 Task: Check the percentage active listings of new carpet in the last 5 years.
Action: Mouse moved to (749, 166)
Screenshot: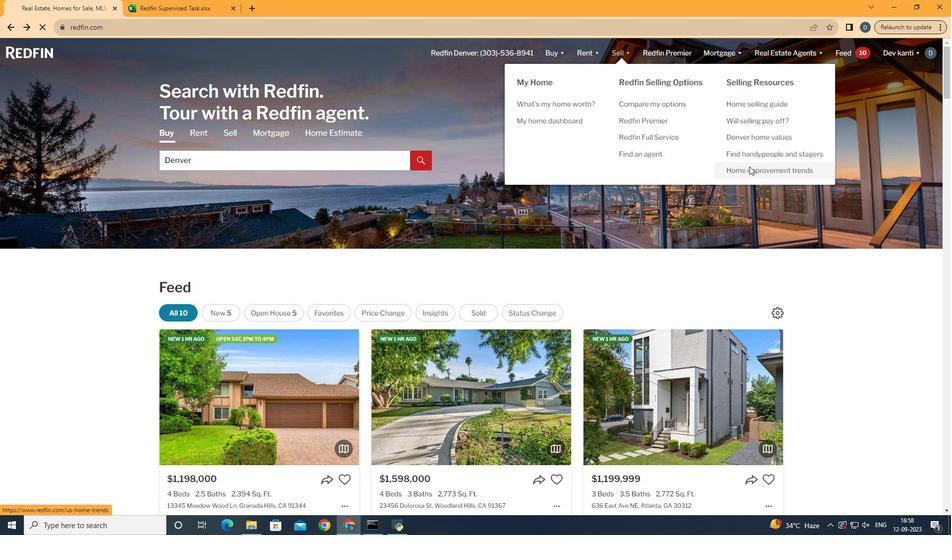
Action: Mouse pressed left at (749, 166)
Screenshot: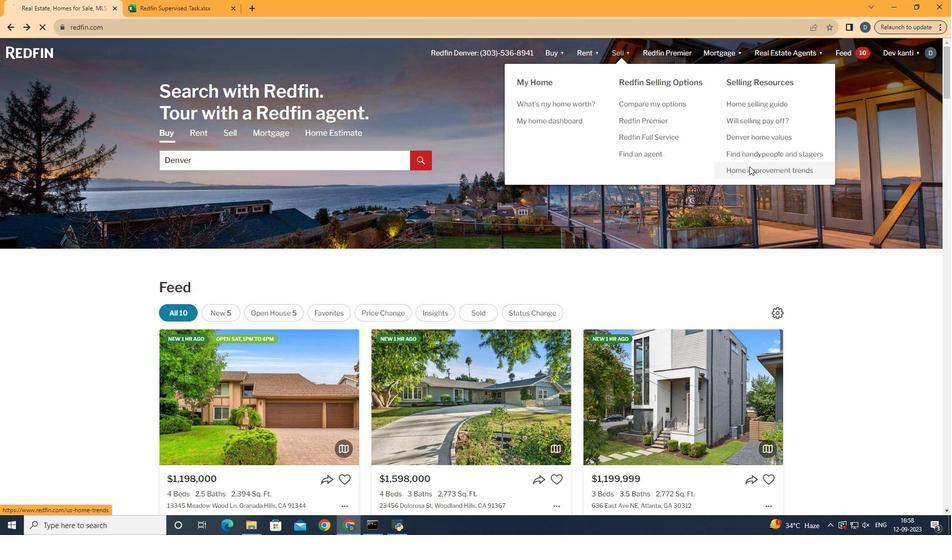 
Action: Mouse moved to (241, 190)
Screenshot: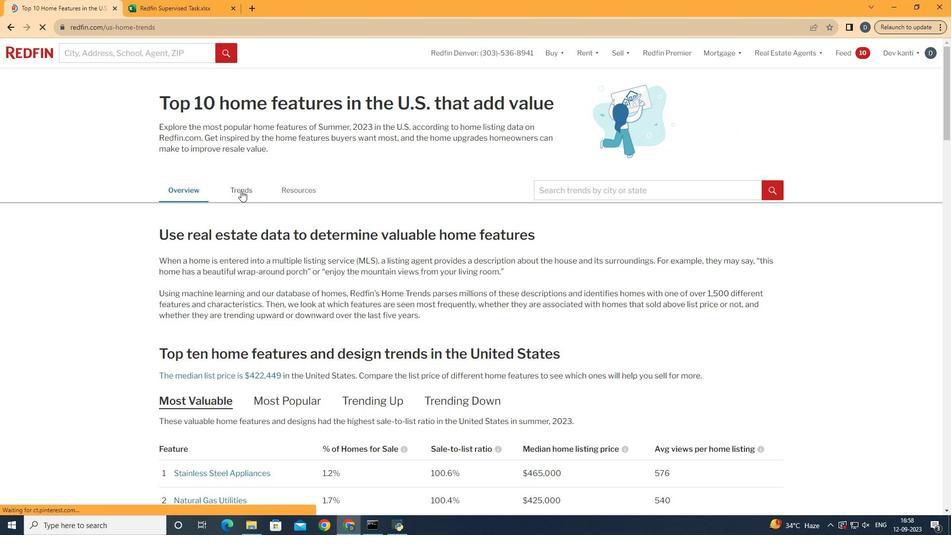 
Action: Mouse pressed left at (241, 190)
Screenshot: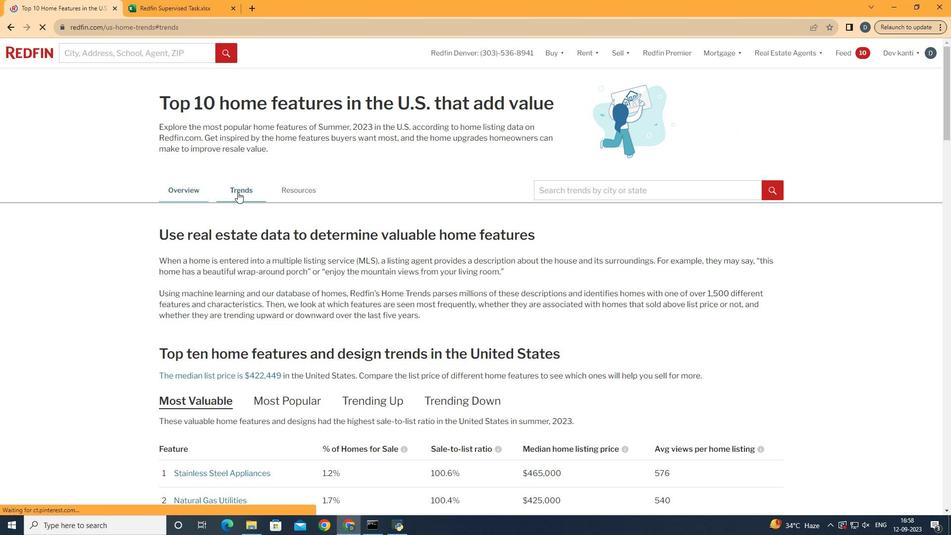 
Action: Mouse moved to (427, 248)
Screenshot: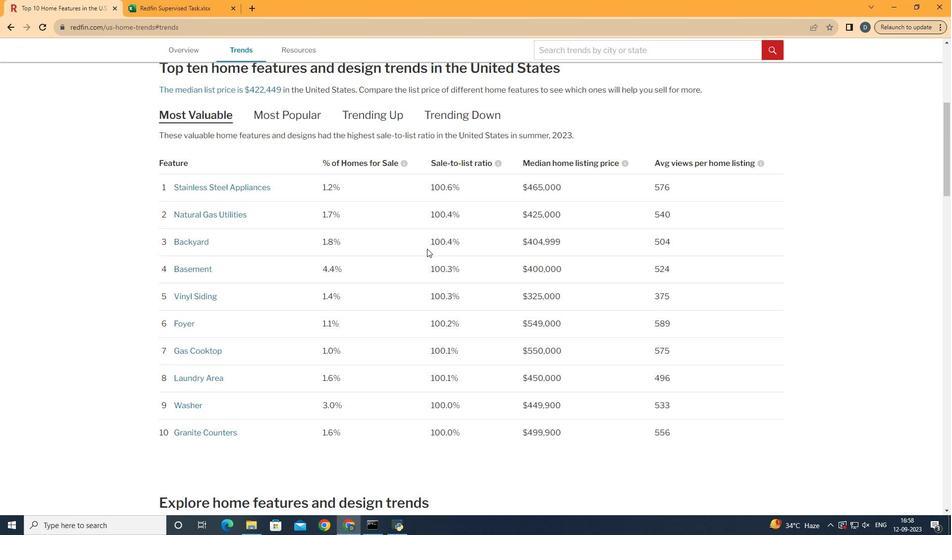 
Action: Mouse scrolled (427, 248) with delta (0, 0)
Screenshot: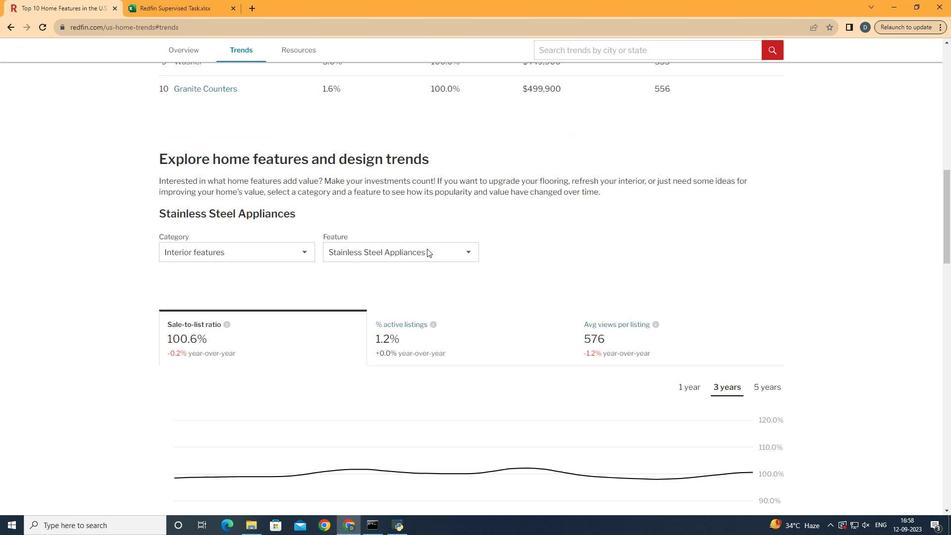
Action: Mouse scrolled (427, 248) with delta (0, 0)
Screenshot: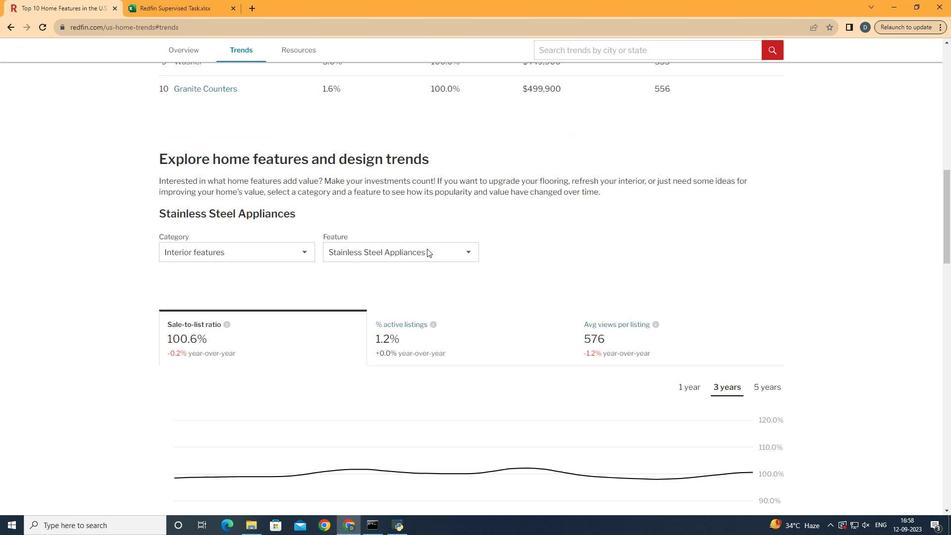 
Action: Mouse scrolled (427, 248) with delta (0, 0)
Screenshot: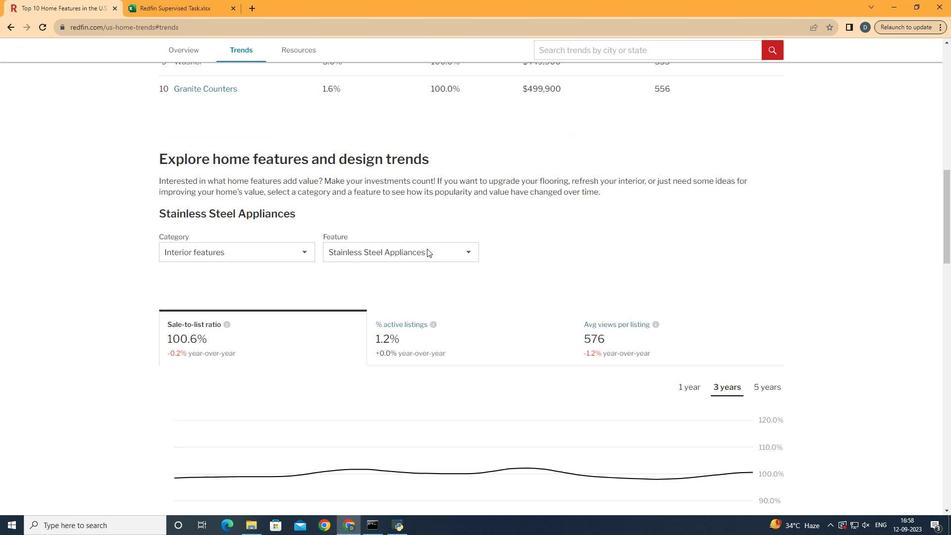 
Action: Mouse scrolled (427, 248) with delta (0, 0)
Screenshot: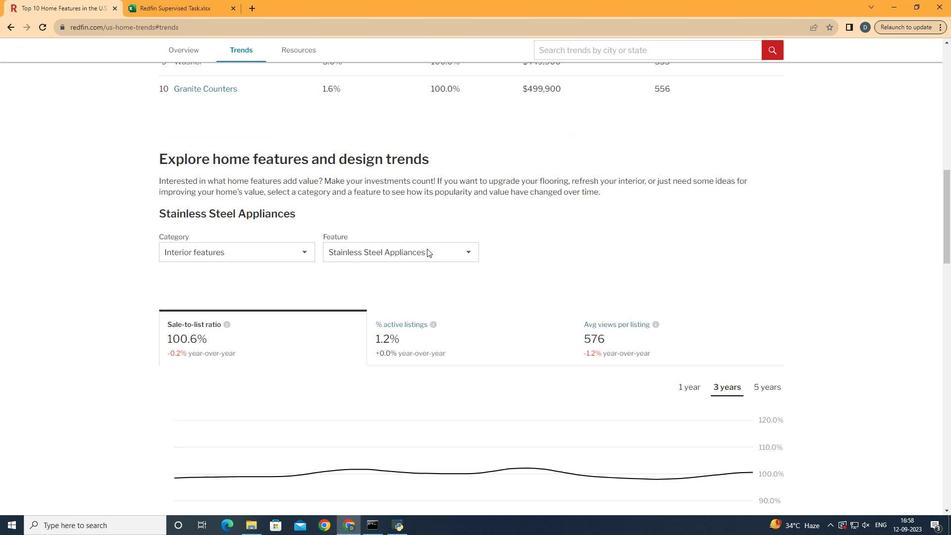 
Action: Mouse scrolled (427, 248) with delta (0, 0)
Screenshot: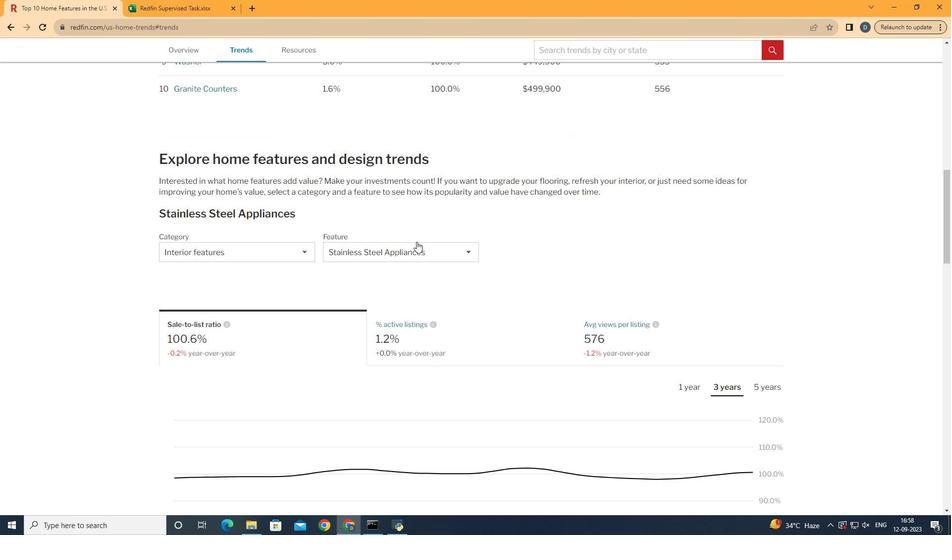 
Action: Mouse scrolled (427, 248) with delta (0, 0)
Screenshot: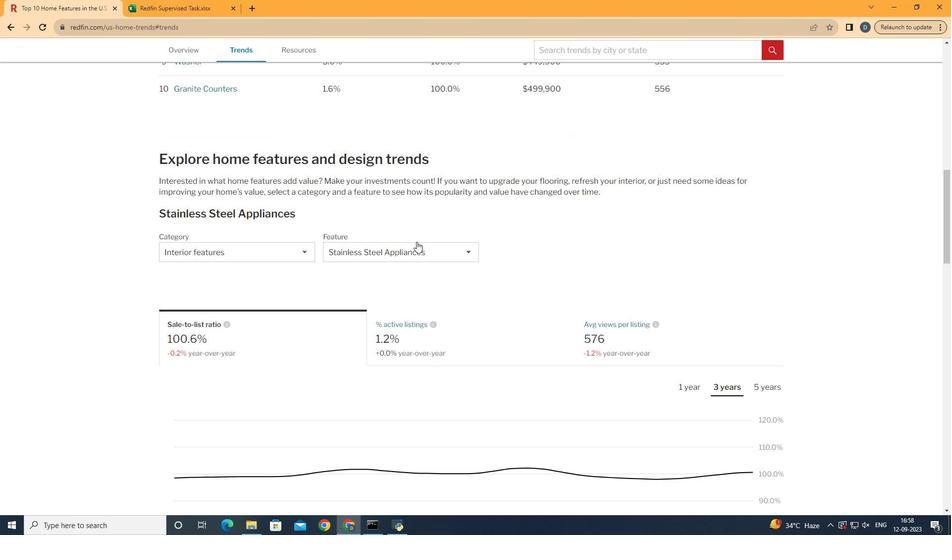 
Action: Mouse scrolled (427, 248) with delta (0, 0)
Screenshot: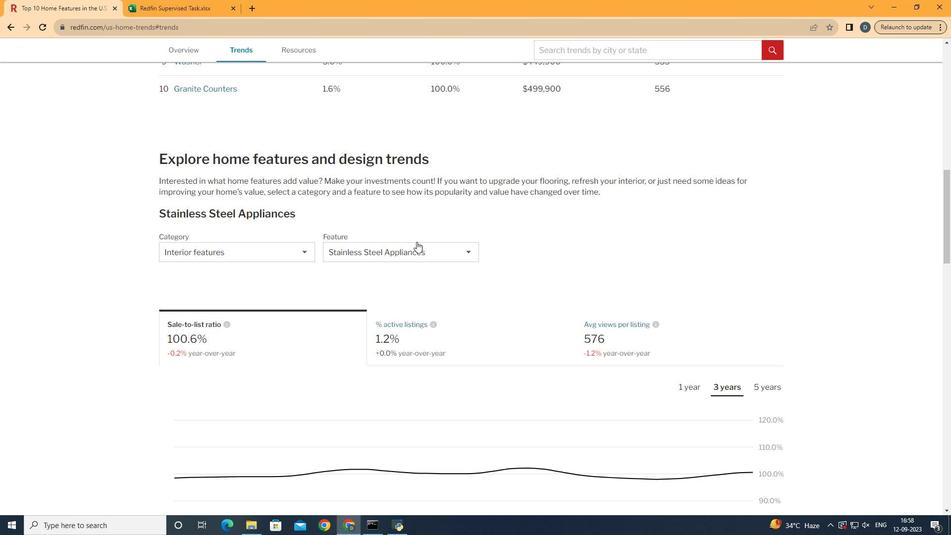 
Action: Mouse moved to (273, 244)
Screenshot: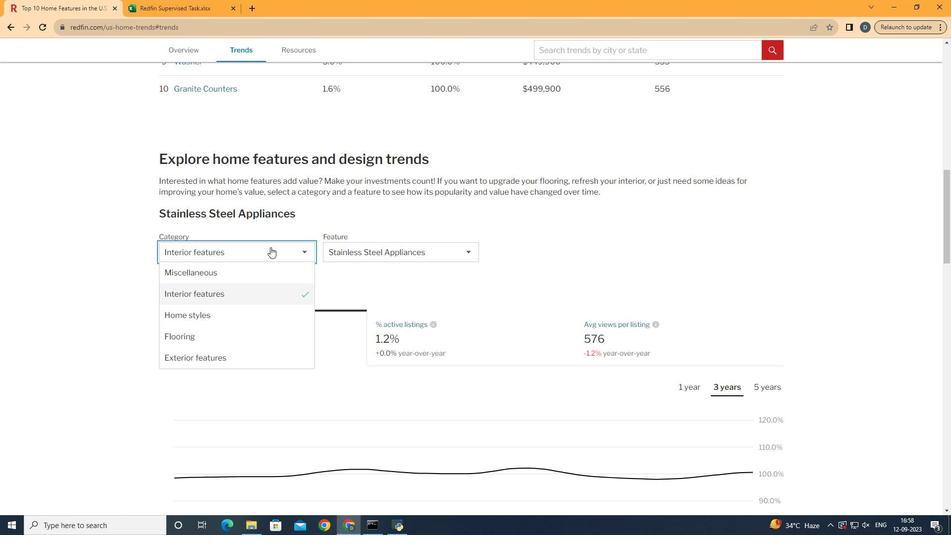 
Action: Mouse pressed left at (273, 244)
Screenshot: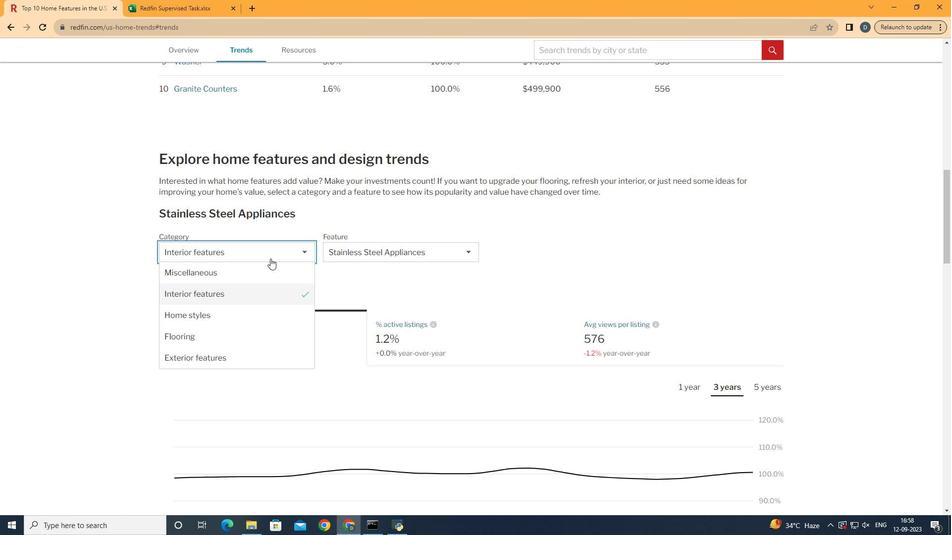 
Action: Mouse moved to (261, 286)
Screenshot: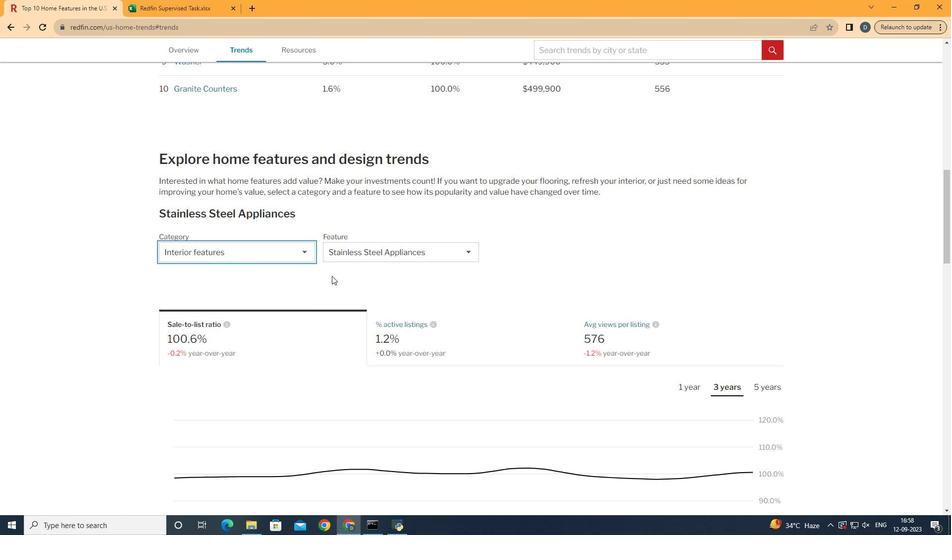 
Action: Mouse pressed left at (261, 286)
Screenshot: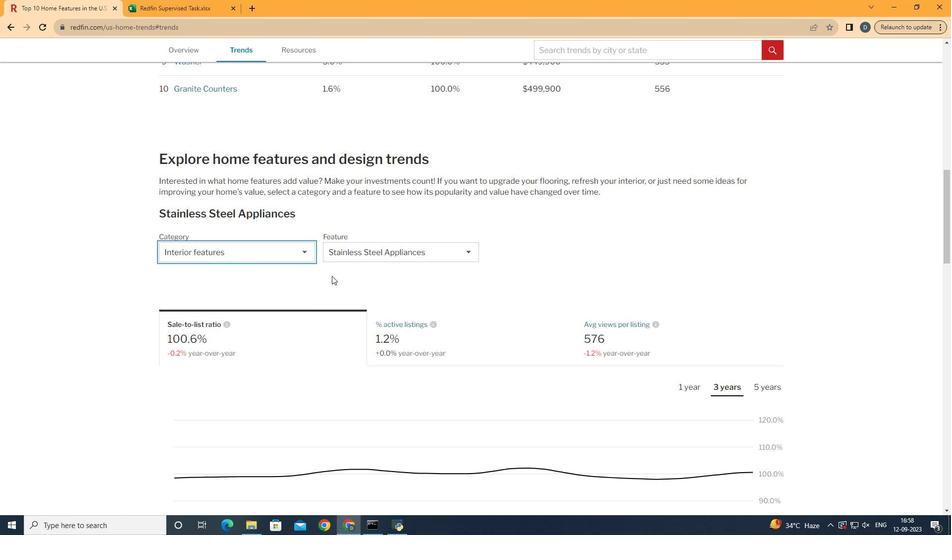 
Action: Mouse moved to (370, 252)
Screenshot: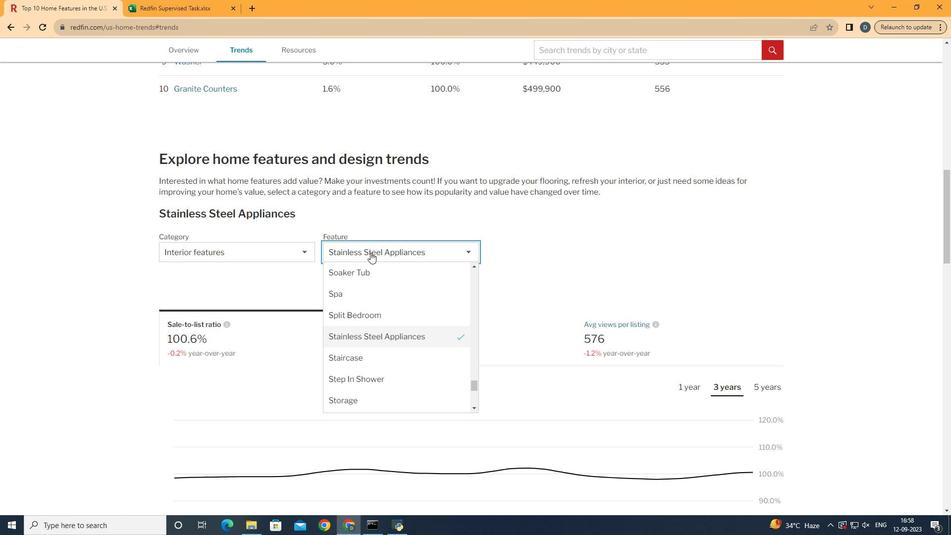 
Action: Mouse pressed left at (370, 252)
Screenshot: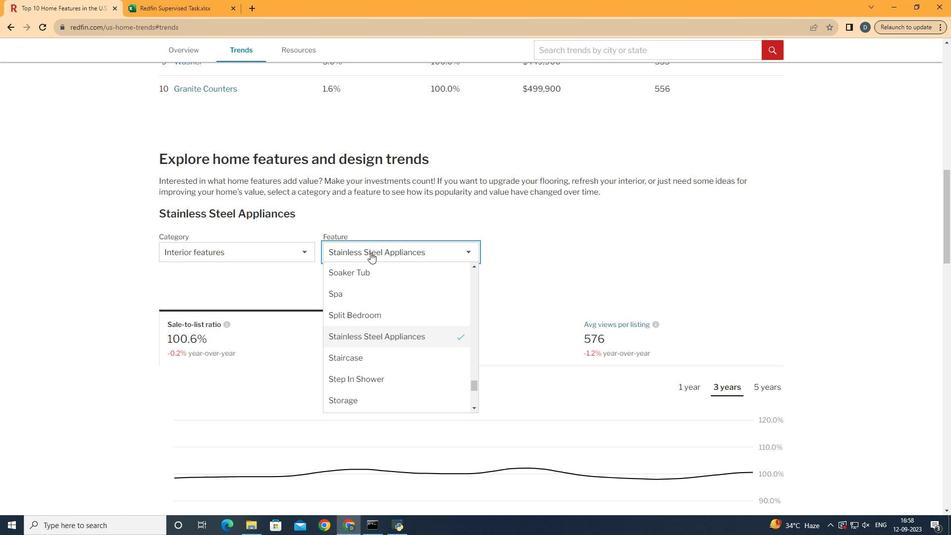 
Action: Mouse moved to (396, 332)
Screenshot: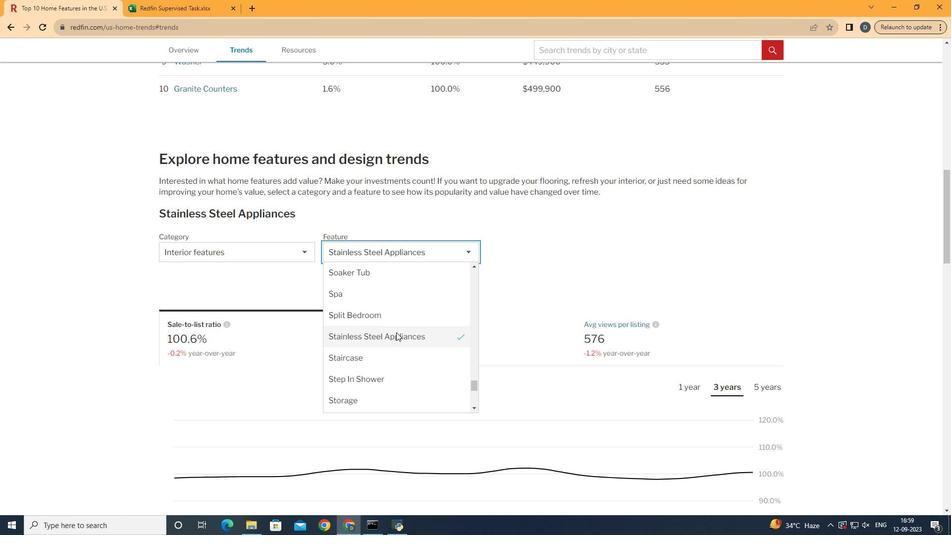 
Action: Mouse scrolled (396, 333) with delta (0, 0)
Screenshot: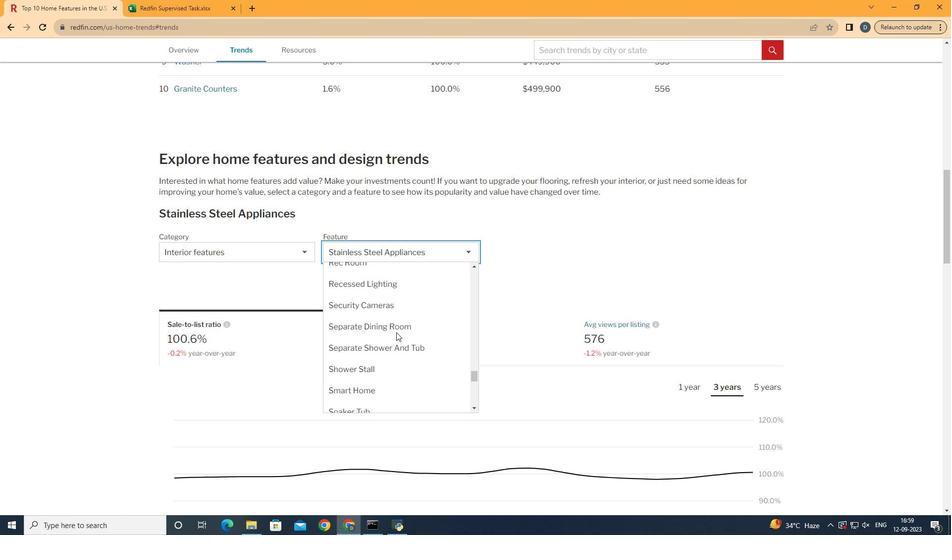 
Action: Mouse scrolled (396, 333) with delta (0, 0)
Screenshot: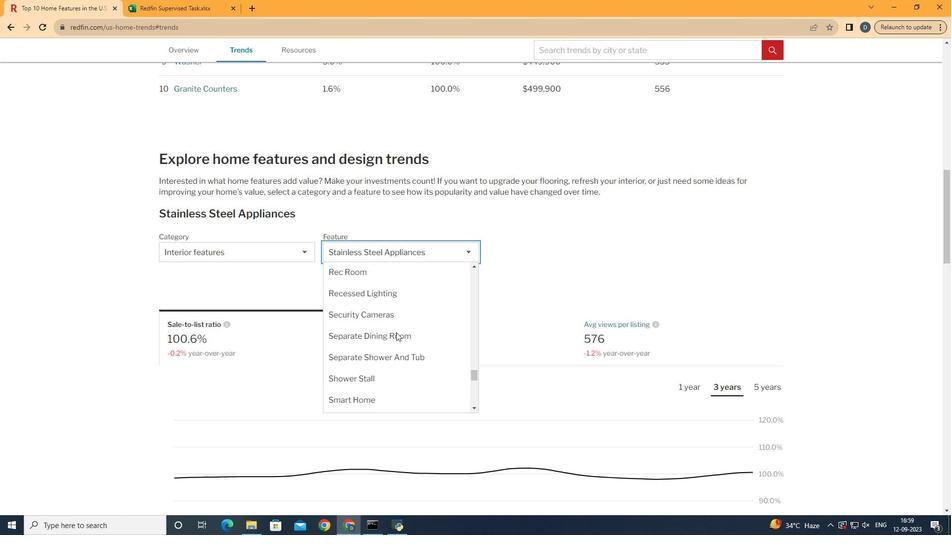 
Action: Mouse scrolled (396, 333) with delta (0, 0)
Screenshot: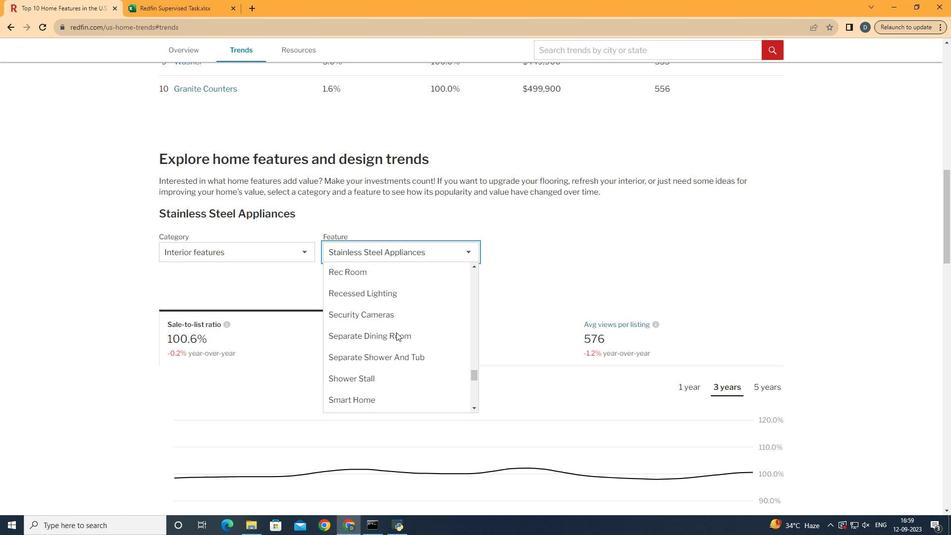 
Action: Mouse scrolled (396, 333) with delta (0, 0)
Screenshot: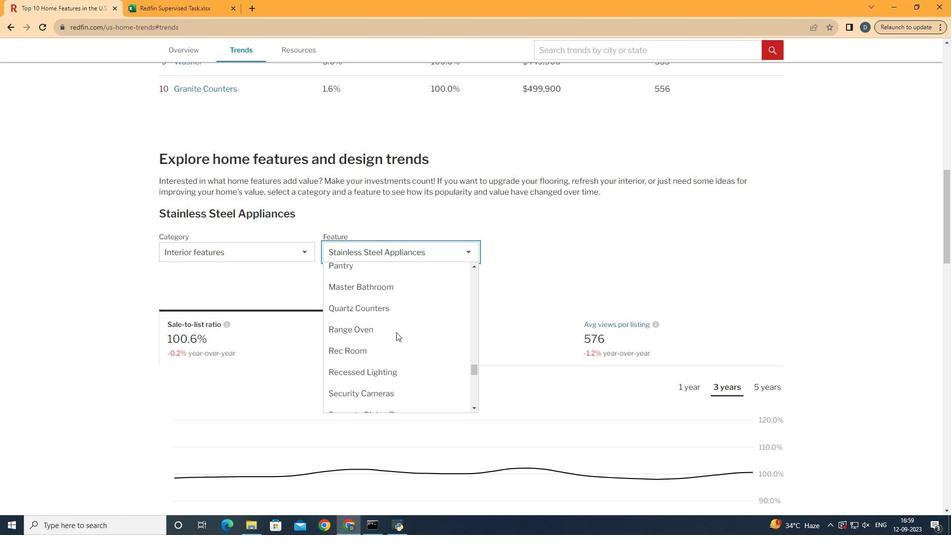 
Action: Mouse scrolled (396, 333) with delta (0, 0)
Screenshot: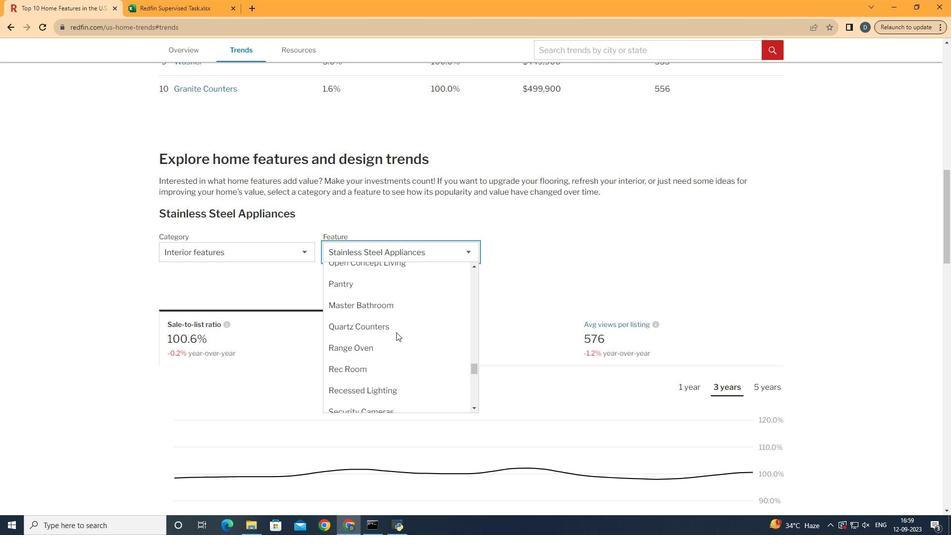 
Action: Mouse scrolled (396, 333) with delta (0, 0)
Screenshot: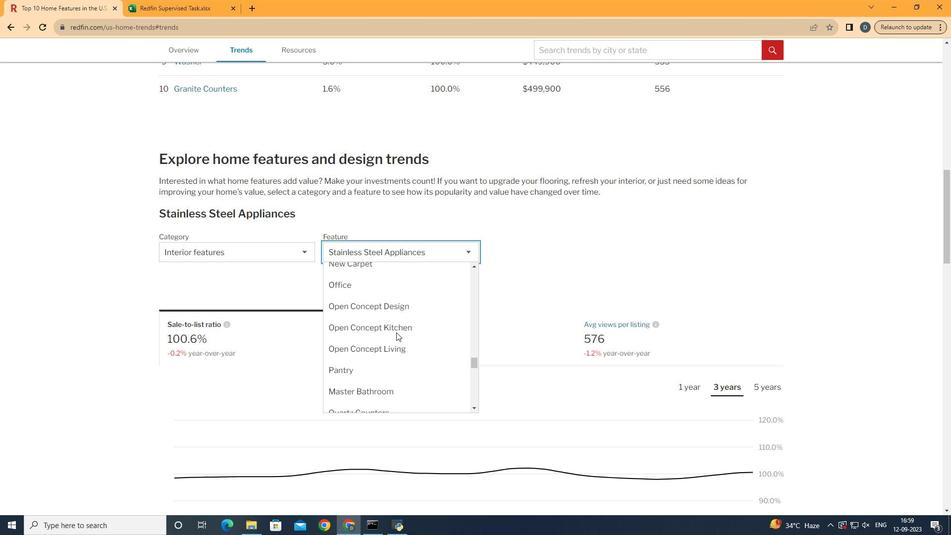 
Action: Mouse scrolled (396, 333) with delta (0, 0)
Screenshot: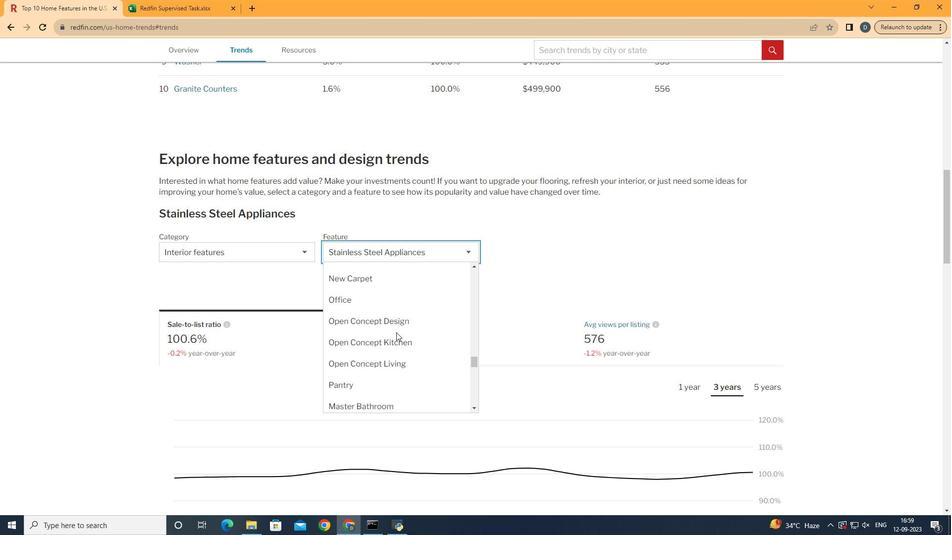 
Action: Mouse scrolled (396, 333) with delta (0, 0)
Screenshot: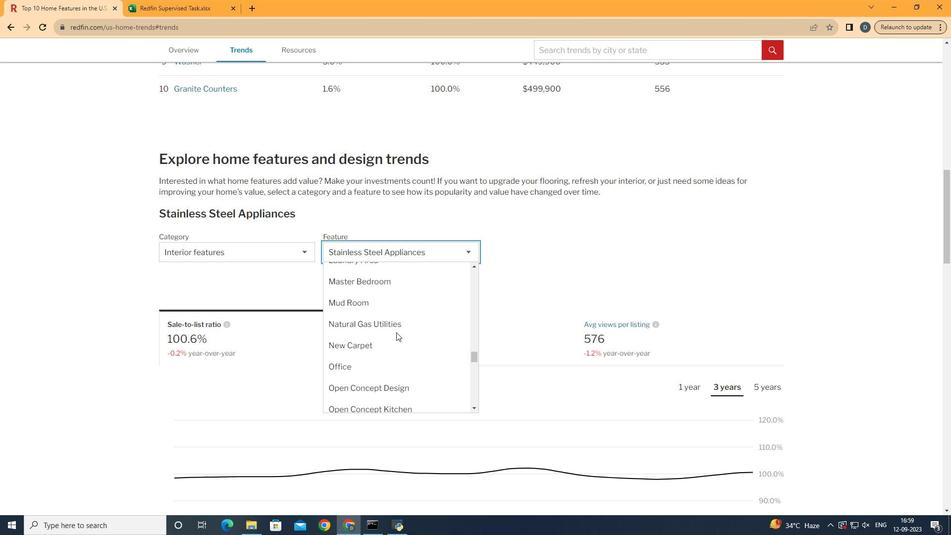 
Action: Mouse scrolled (396, 333) with delta (0, 0)
Screenshot: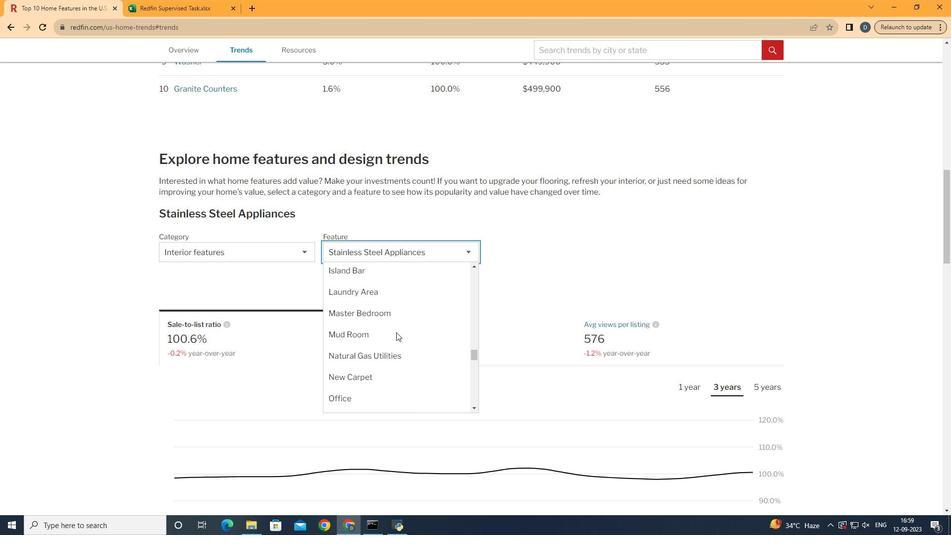
Action: Mouse moved to (392, 381)
Screenshot: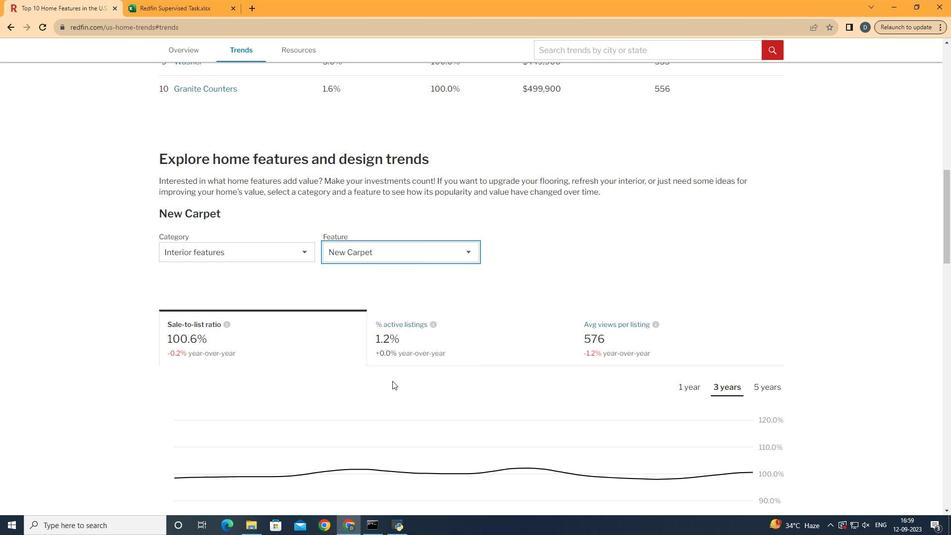 
Action: Mouse pressed left at (392, 381)
Screenshot: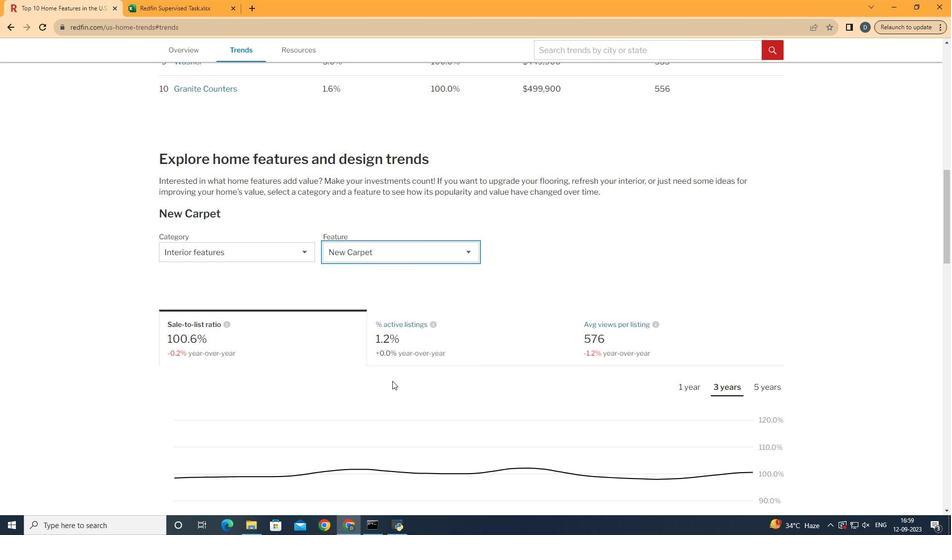 
Action: Mouse moved to (554, 259)
Screenshot: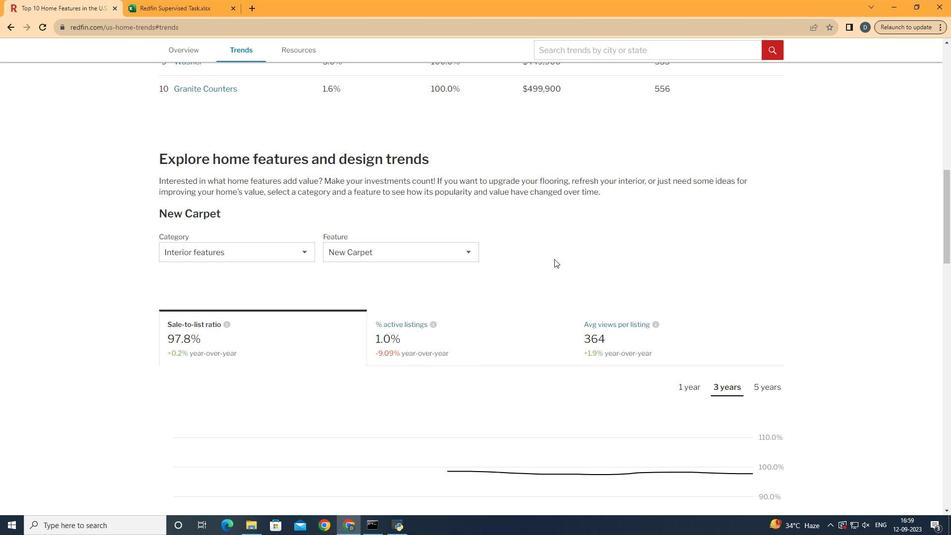
Action: Mouse pressed left at (554, 259)
Screenshot: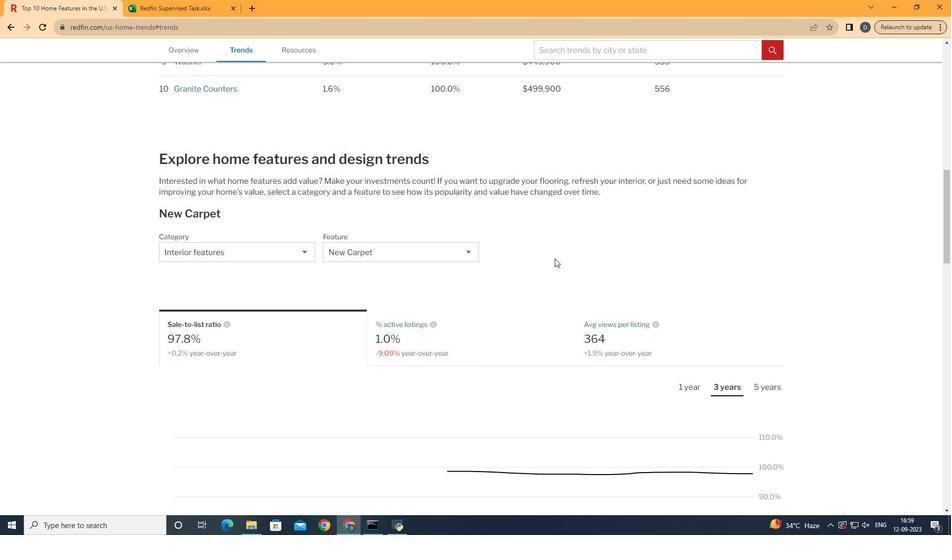 
Action: Mouse moved to (460, 339)
Screenshot: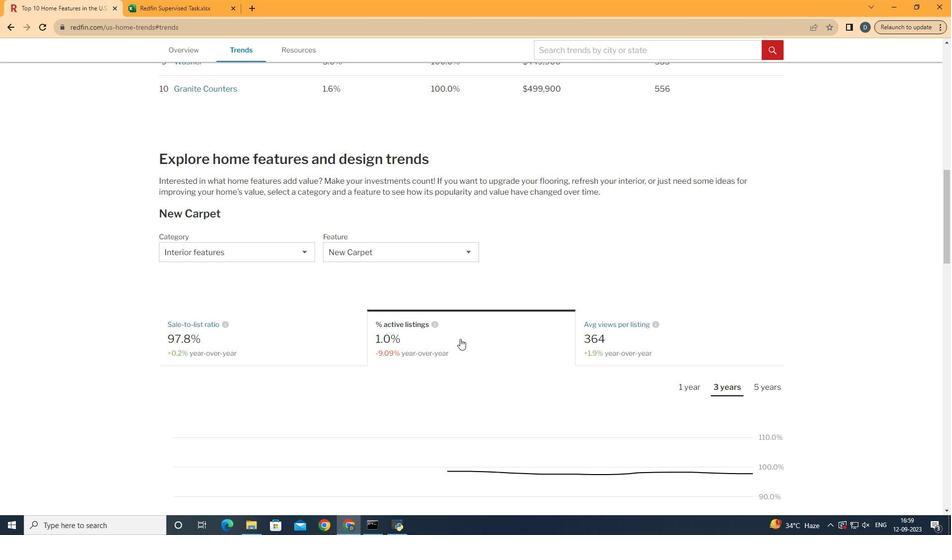 
Action: Mouse pressed left at (460, 339)
Screenshot: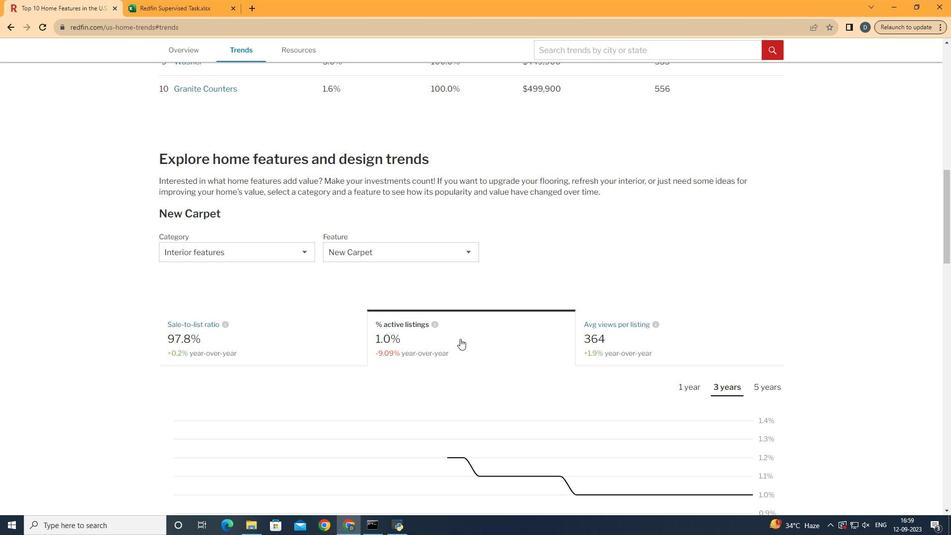 
Action: Mouse moved to (460, 339)
Screenshot: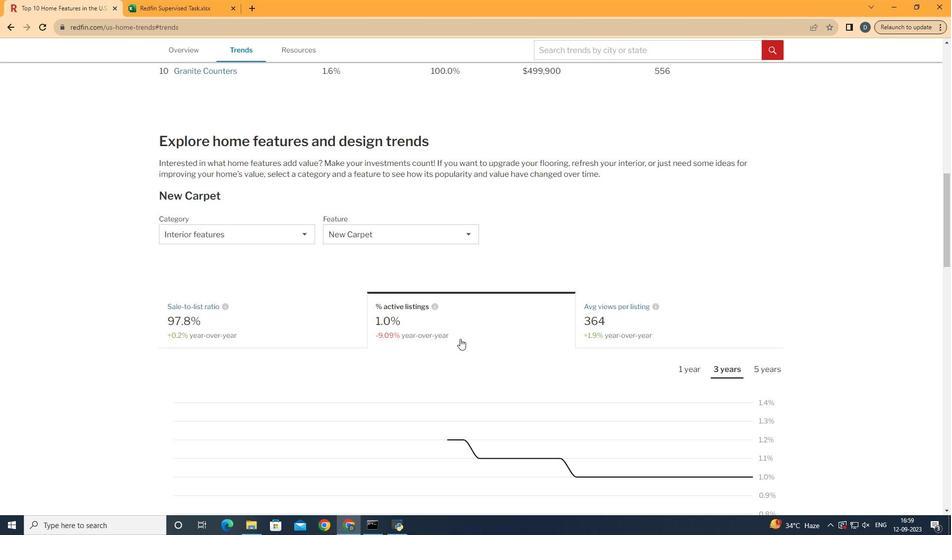 
Action: Mouse scrolled (460, 338) with delta (0, 0)
Screenshot: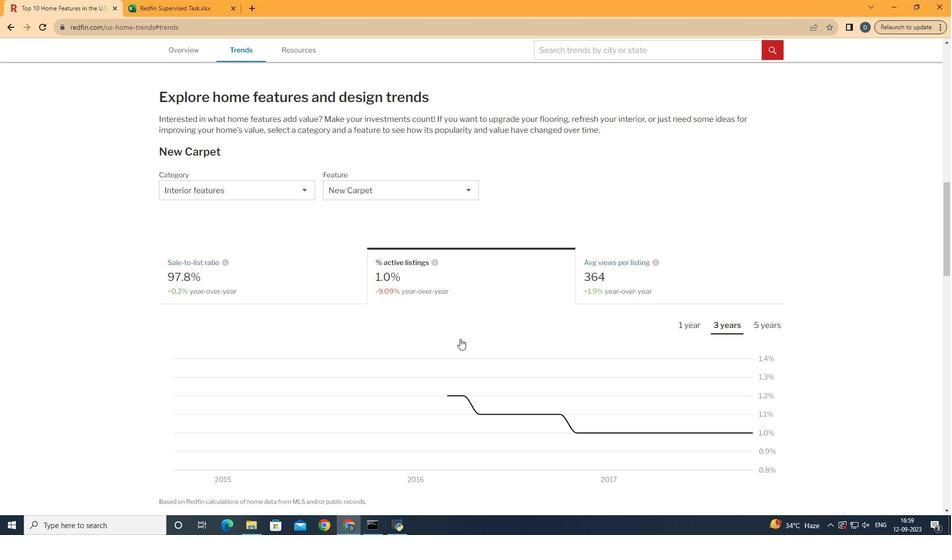 
Action: Mouse scrolled (460, 338) with delta (0, 0)
Screenshot: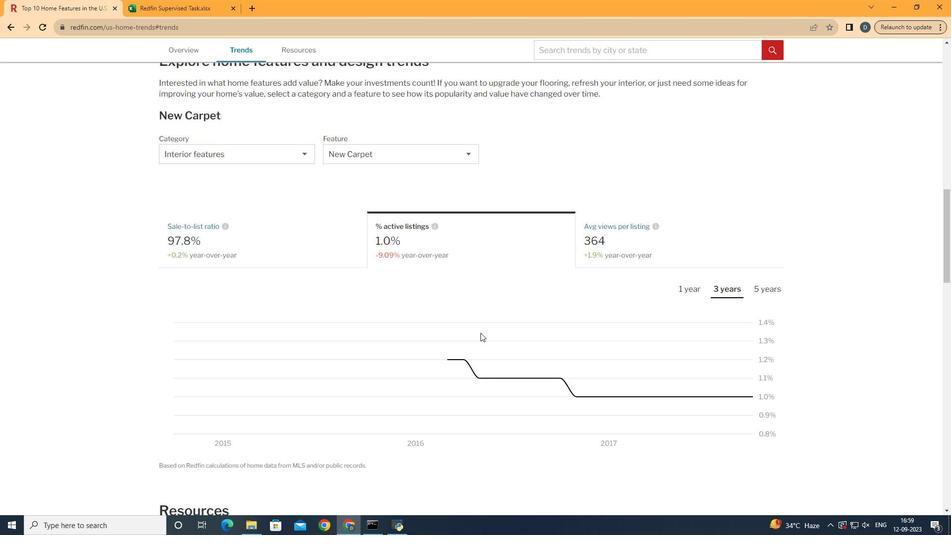 
Action: Mouse moved to (773, 290)
Screenshot: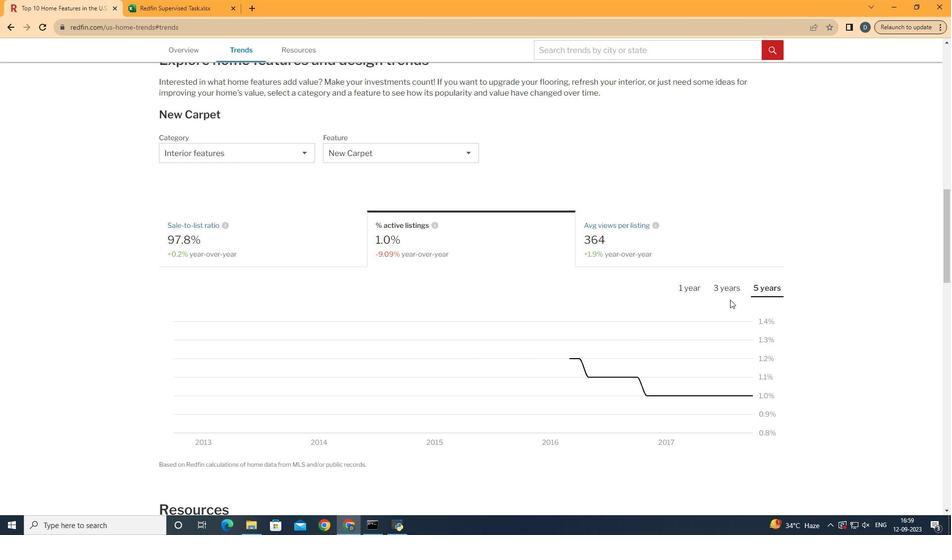 
Action: Mouse pressed left at (773, 290)
Screenshot: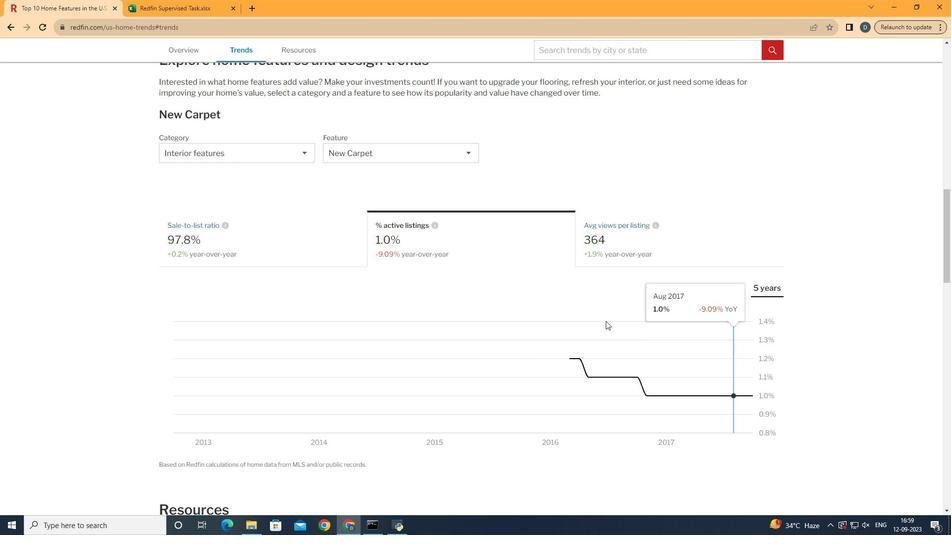 
Action: Mouse moved to (773, 370)
Screenshot: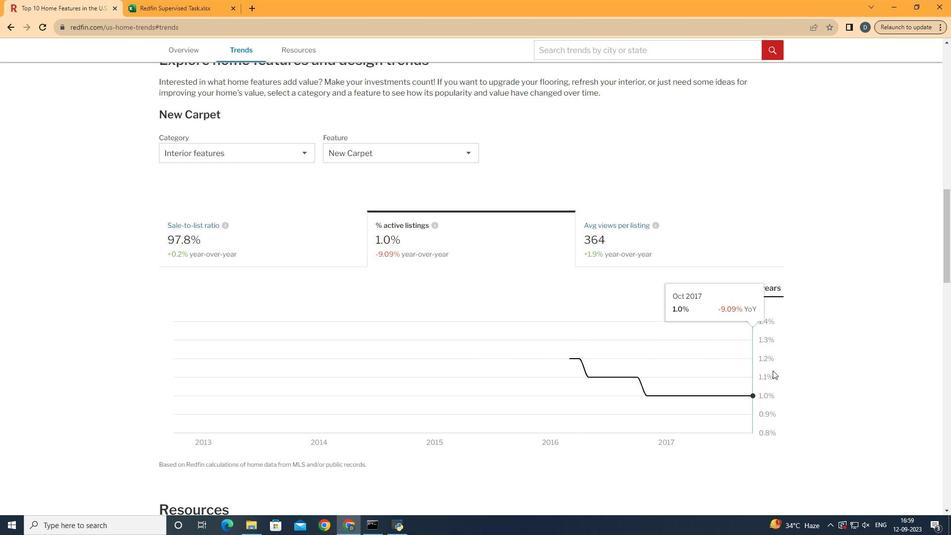 
